 Task: Create a sub task Design and Implement Solution for the task  Implement version control for better code management in the project TracePlan , assign it to team member softage.7@softage.net and update the status of the sub task to  Off Track , set the priority of the sub task to High.
Action: Mouse moved to (51, 305)
Screenshot: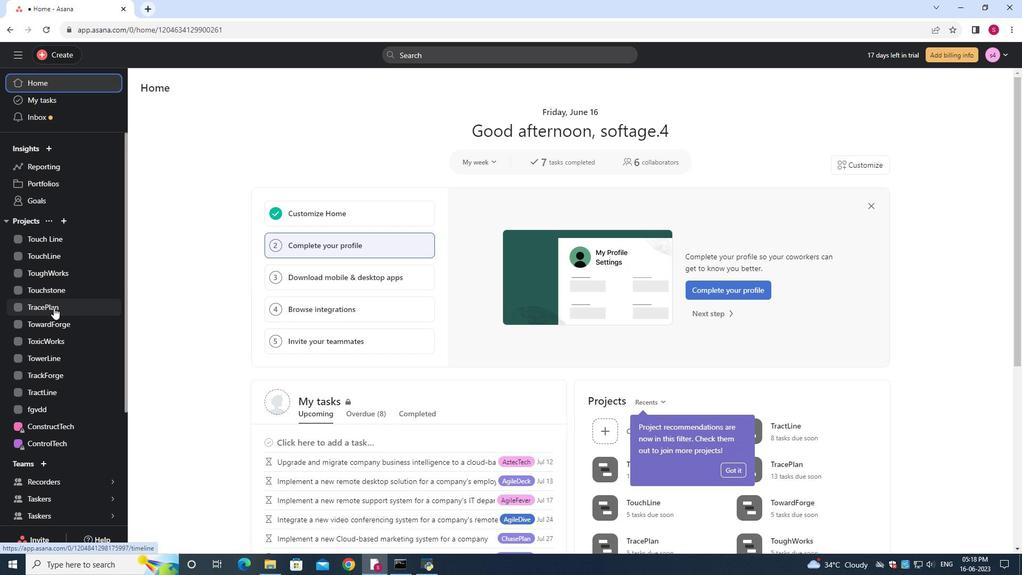 
Action: Mouse pressed left at (51, 305)
Screenshot: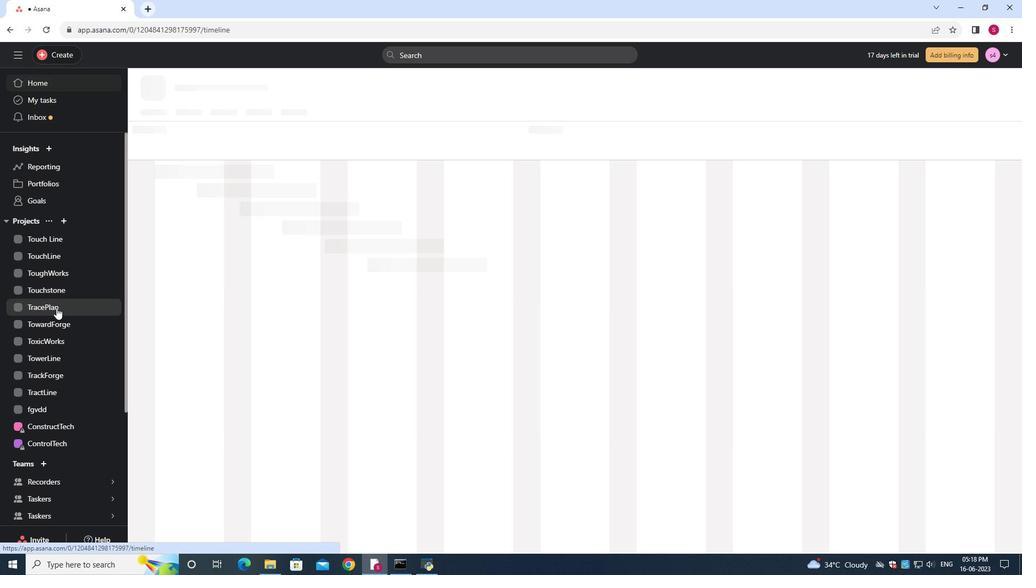 
Action: Mouse moved to (420, 237)
Screenshot: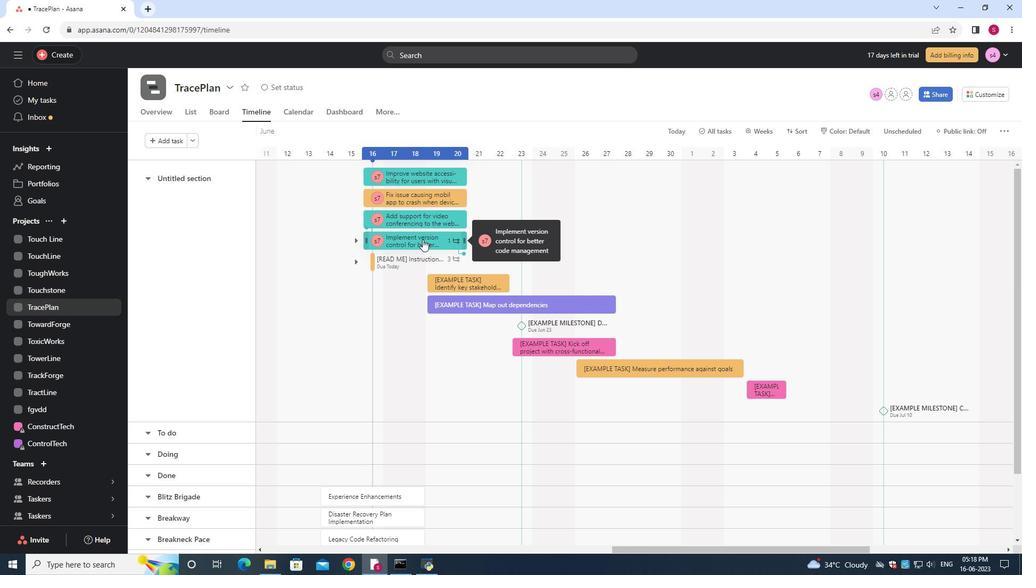 
Action: Mouse pressed left at (420, 237)
Screenshot: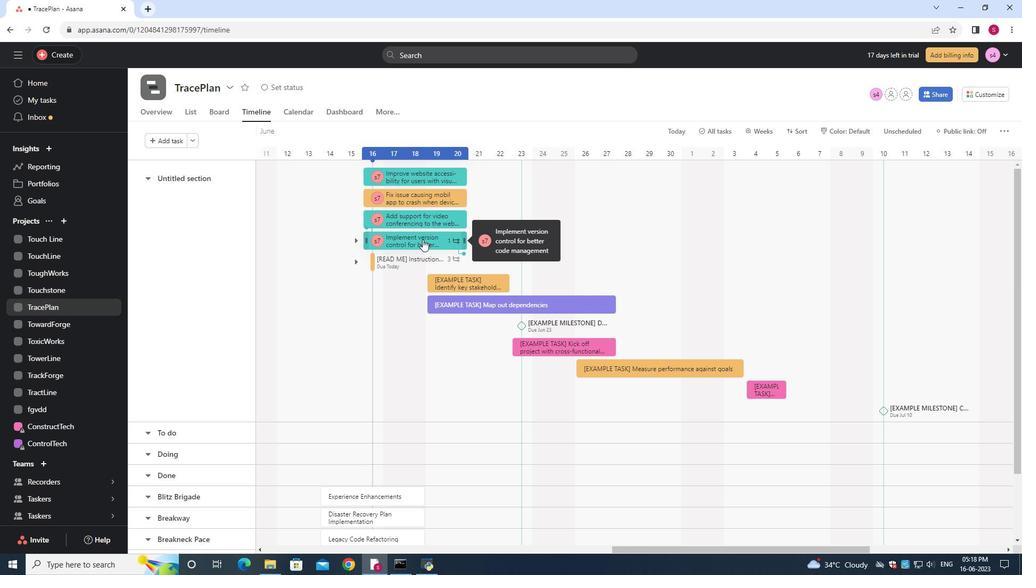 
Action: Mouse moved to (778, 363)
Screenshot: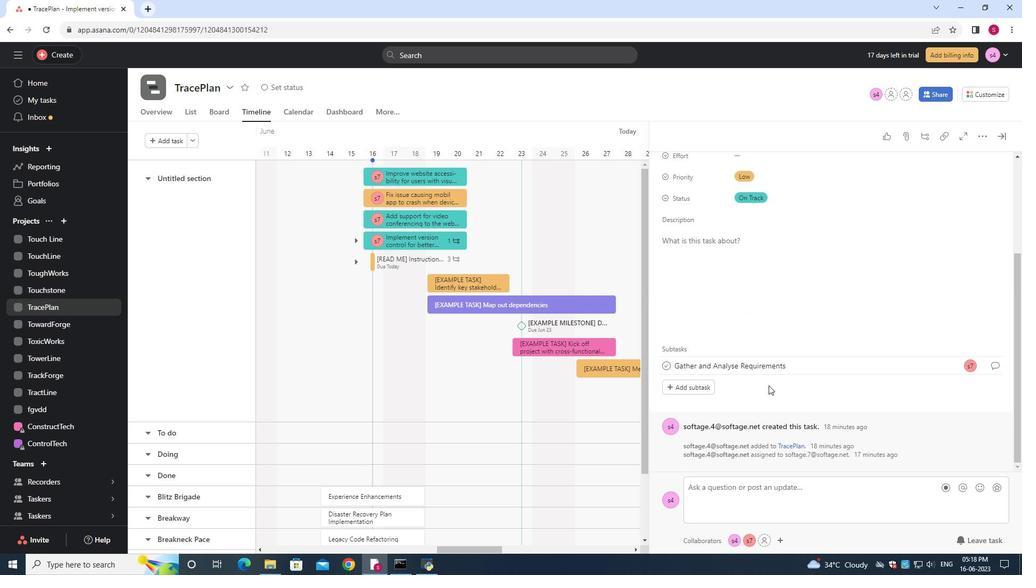 
Action: Mouse scrolled (775, 362) with delta (0, 0)
Screenshot: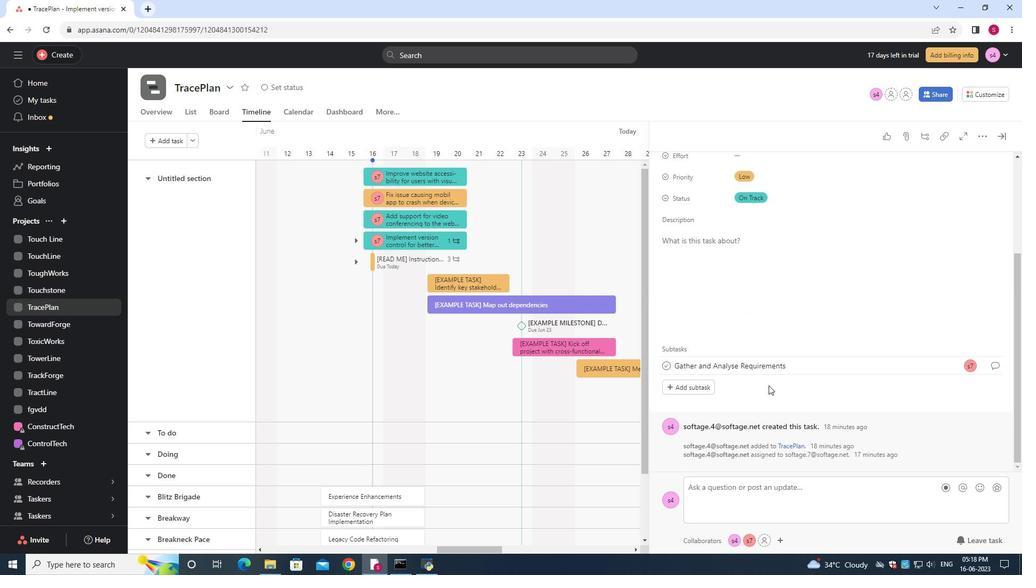 
Action: Mouse moved to (778, 363)
Screenshot: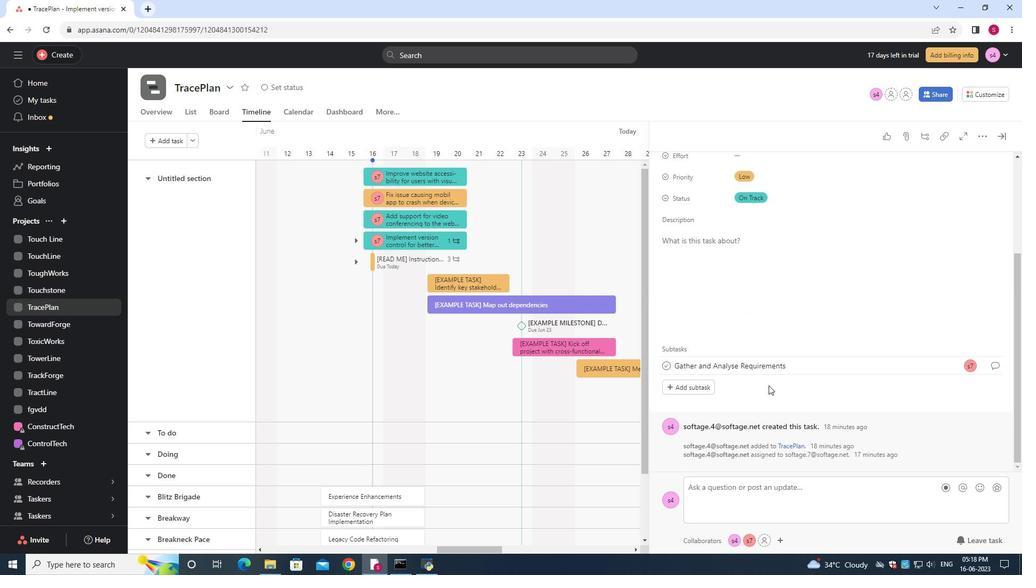 
Action: Mouse scrolled (777, 362) with delta (0, 0)
Screenshot: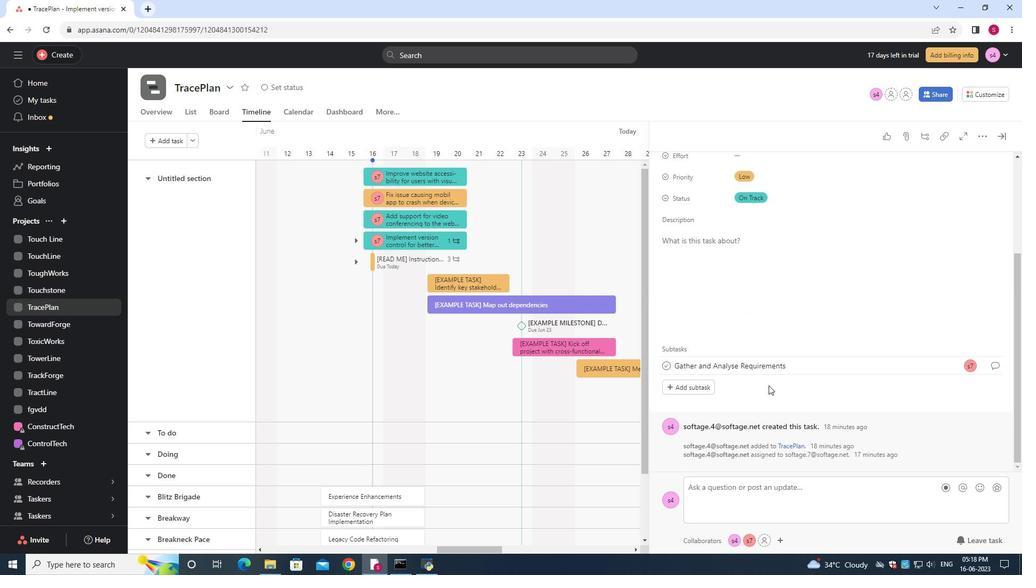 
Action: Mouse moved to (779, 363)
Screenshot: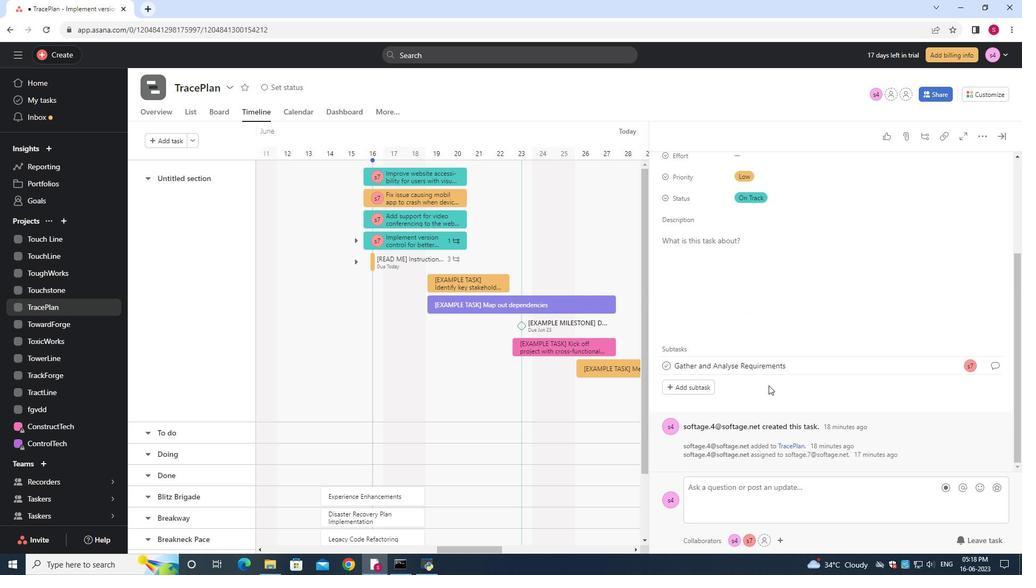 
Action: Mouse scrolled (777, 362) with delta (0, 0)
Screenshot: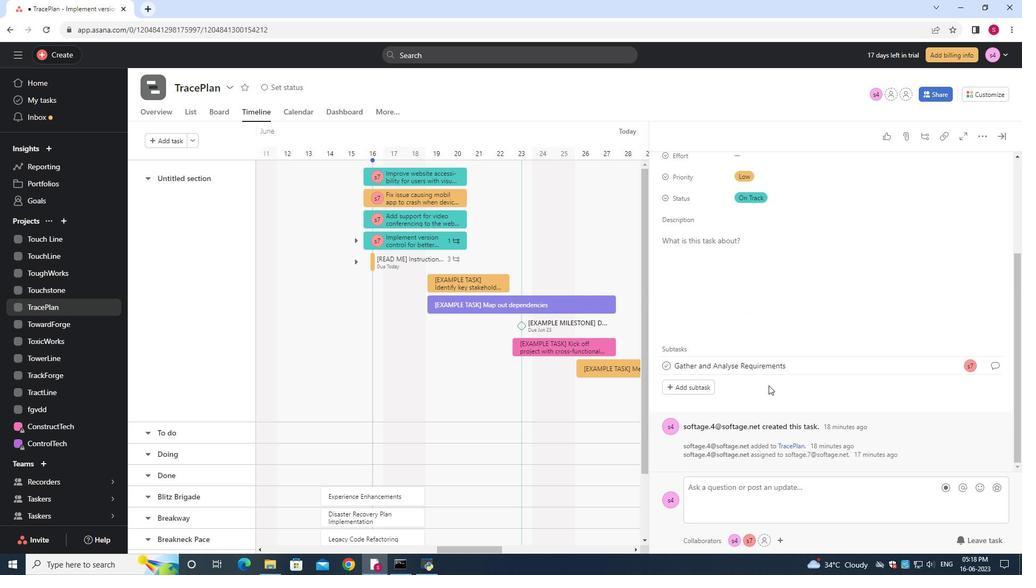 
Action: Mouse moved to (779, 363)
Screenshot: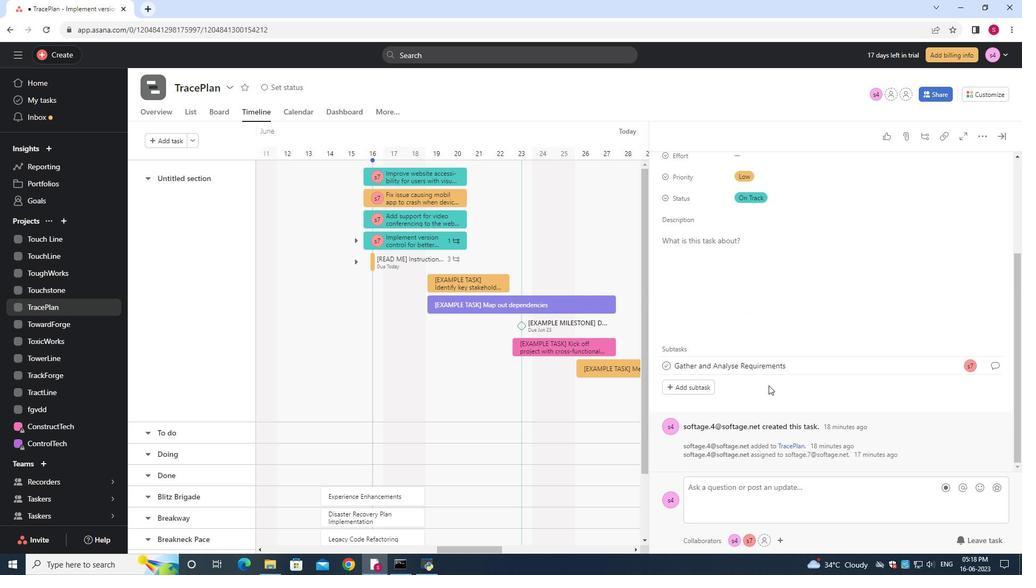
Action: Mouse scrolled (777, 362) with delta (0, 0)
Screenshot: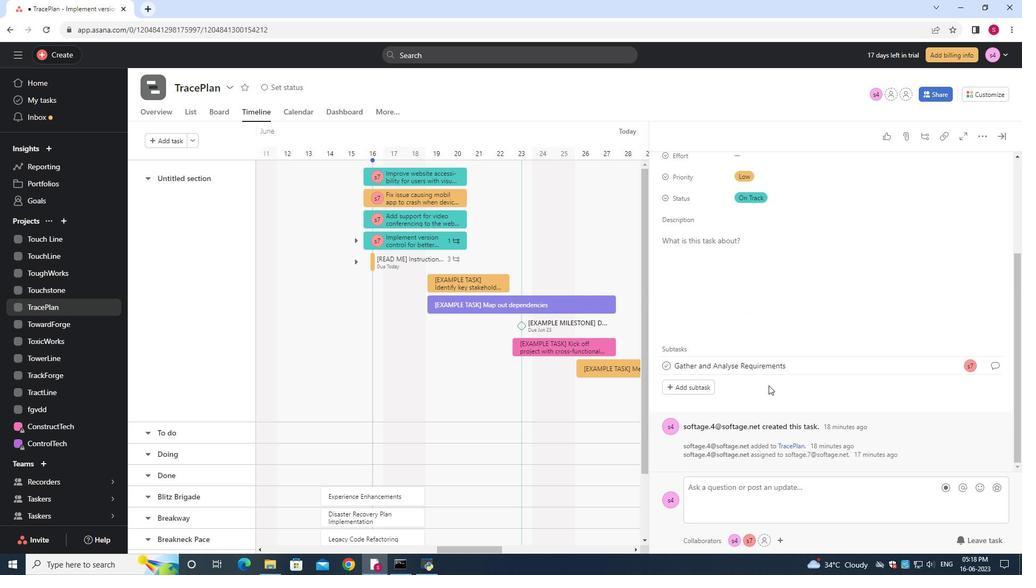 
Action: Mouse moved to (779, 363)
Screenshot: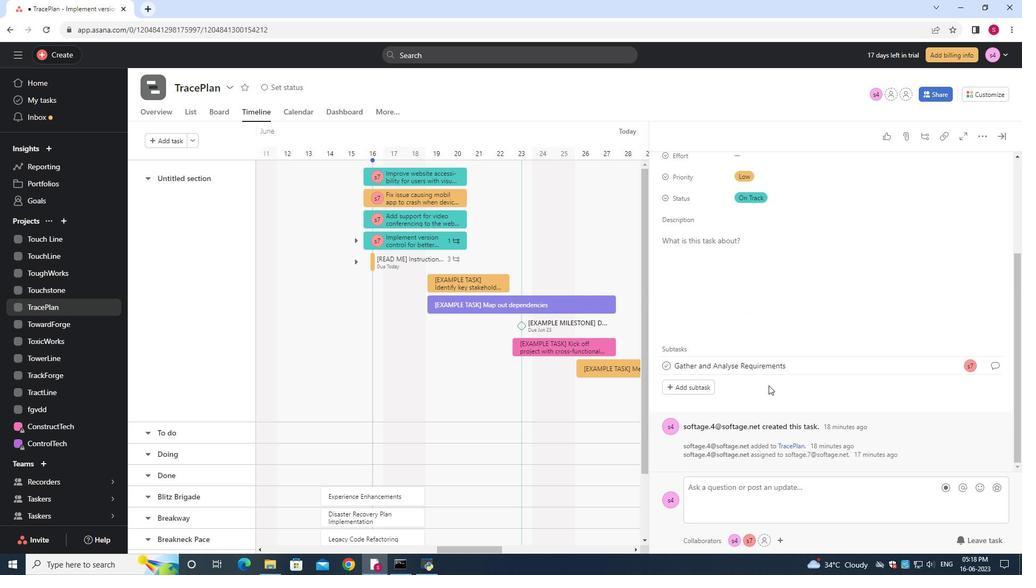 
Action: Mouse scrolled (778, 362) with delta (0, 0)
Screenshot: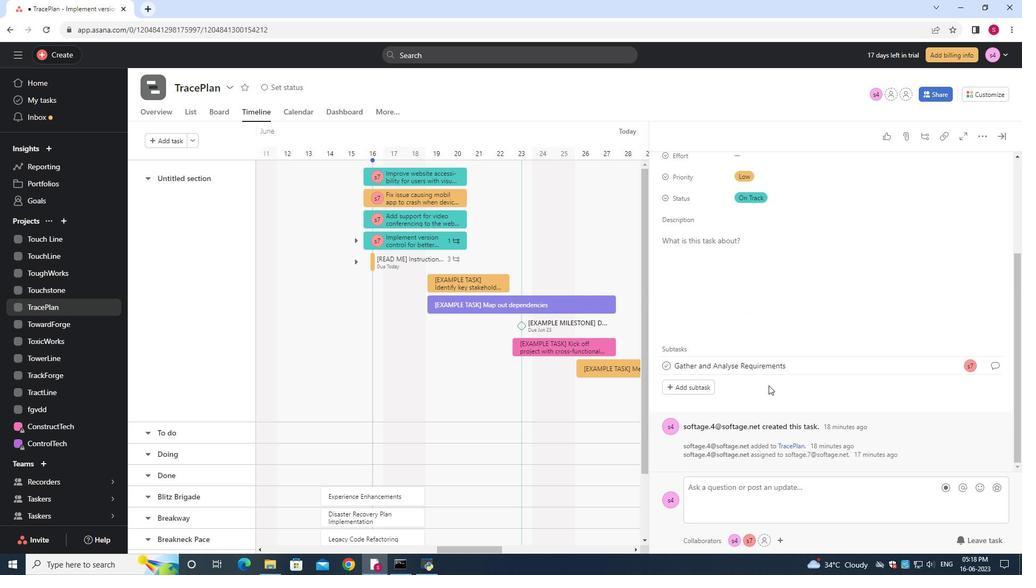 
Action: Mouse moved to (780, 363)
Screenshot: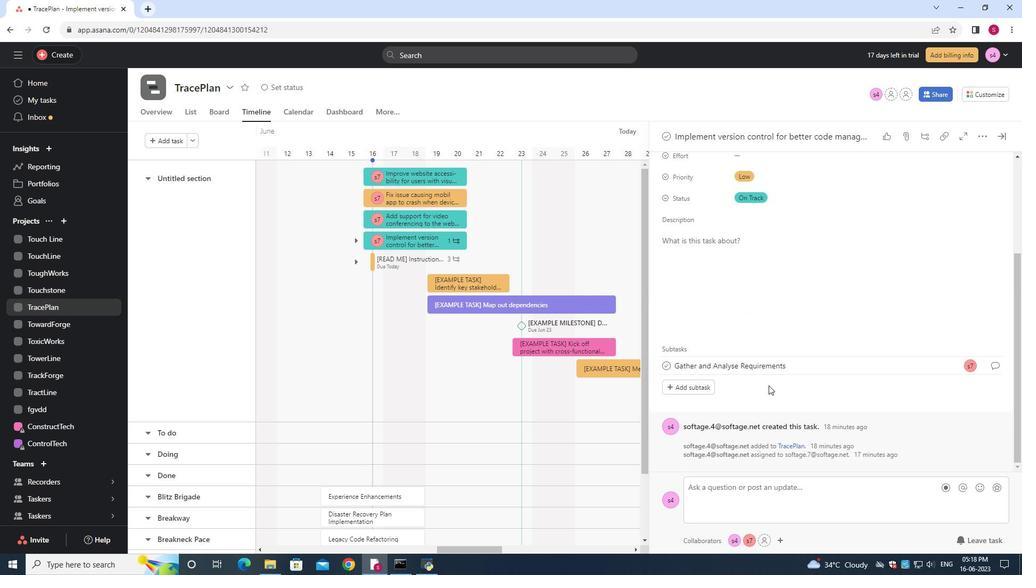 
Action: Mouse scrolled (778, 362) with delta (0, 0)
Screenshot: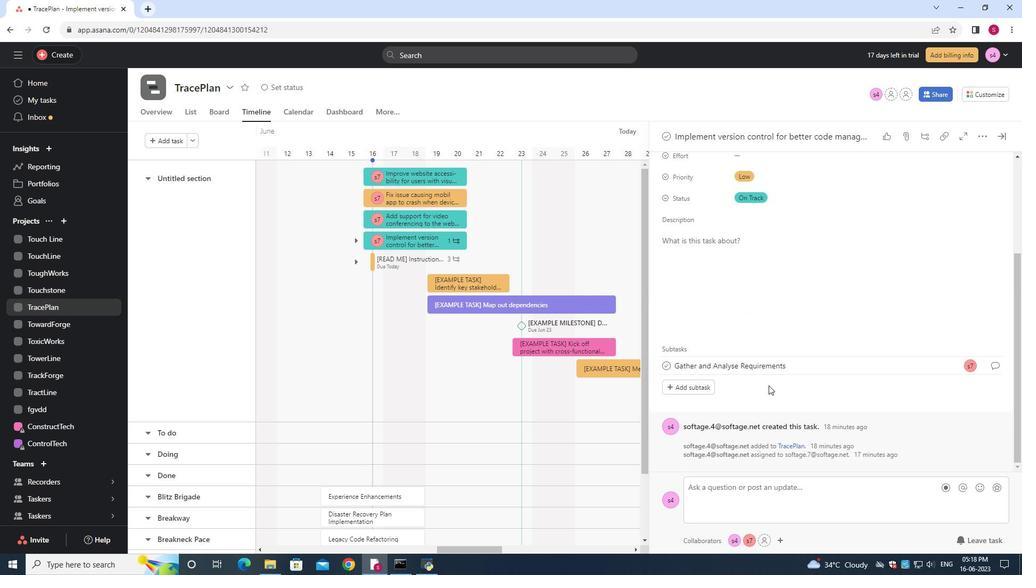 
Action: Mouse moved to (780, 363)
Screenshot: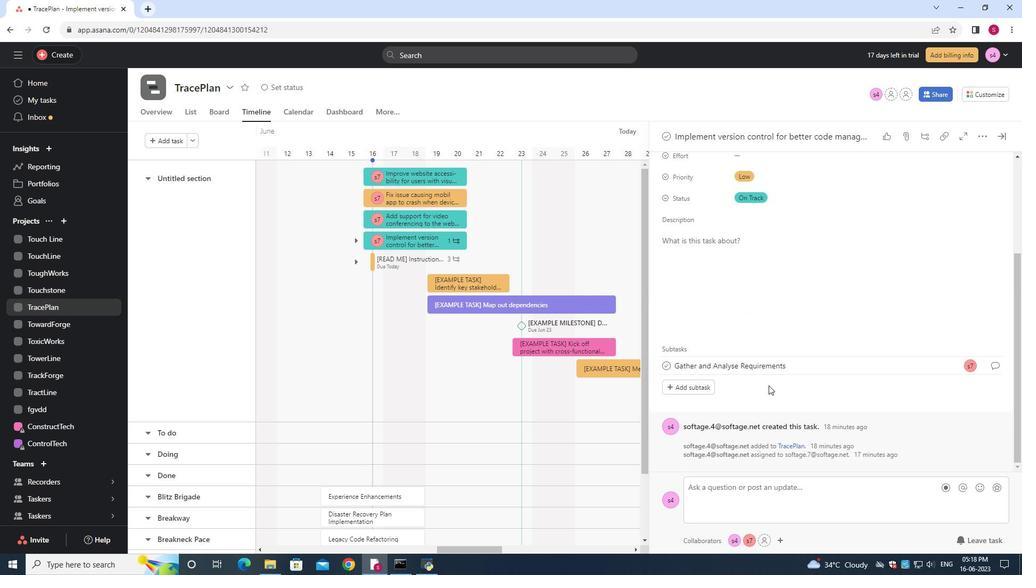 
Action: Mouse scrolled (778, 362) with delta (0, 0)
Screenshot: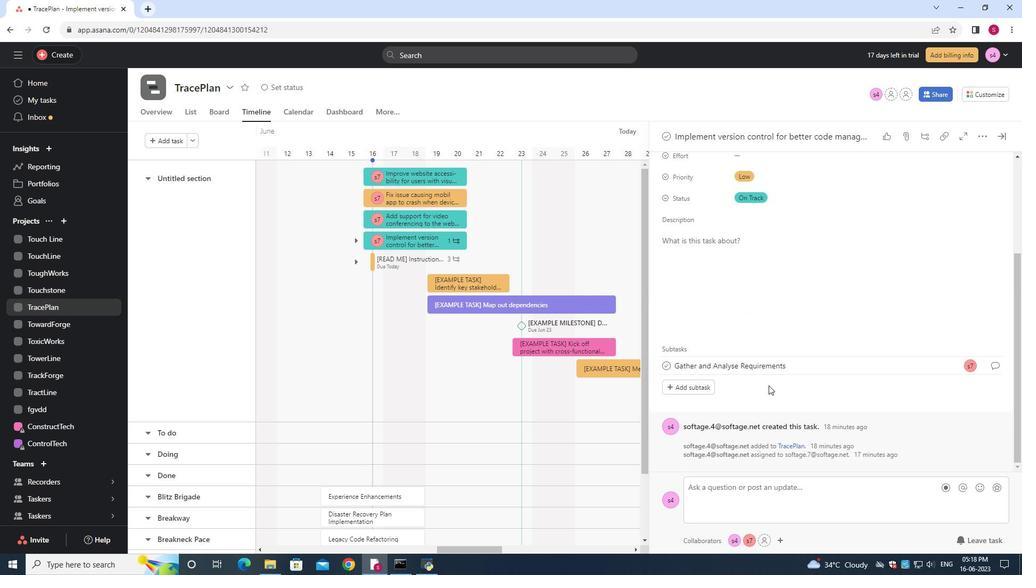 
Action: Mouse scrolled (779, 362) with delta (0, 0)
Screenshot: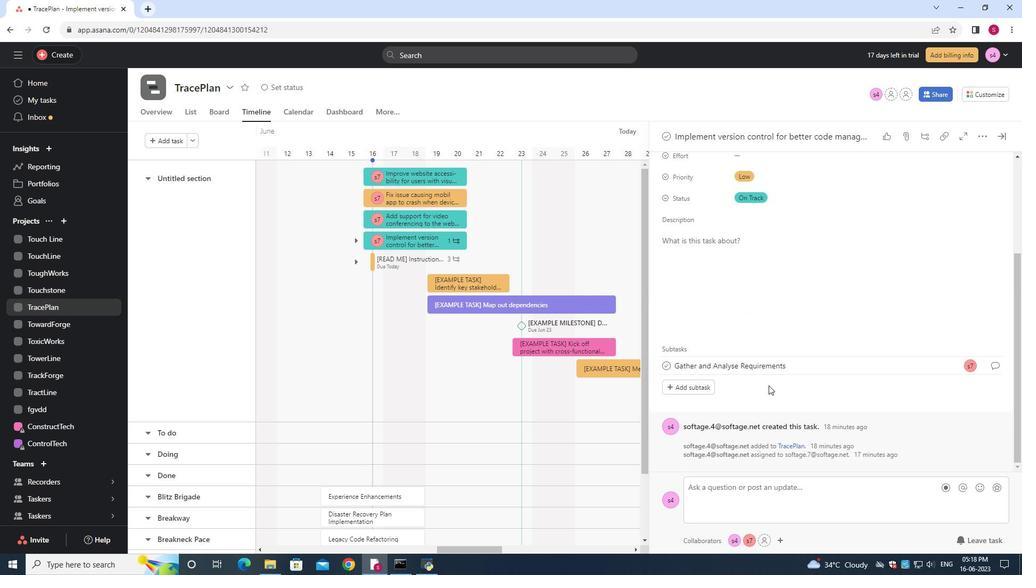 
Action: Mouse moved to (686, 387)
Screenshot: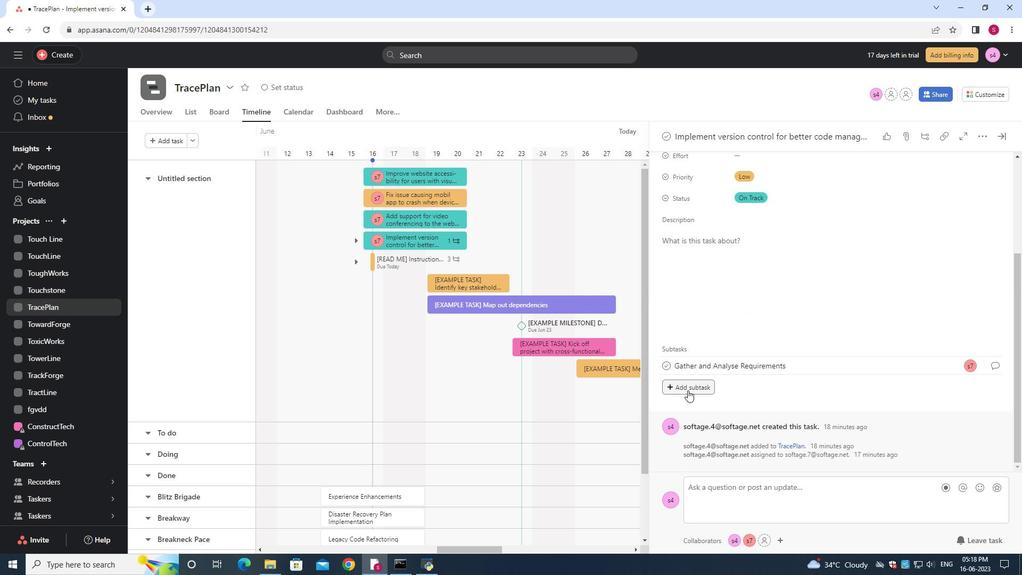 
Action: Mouse pressed left at (686, 387)
Screenshot: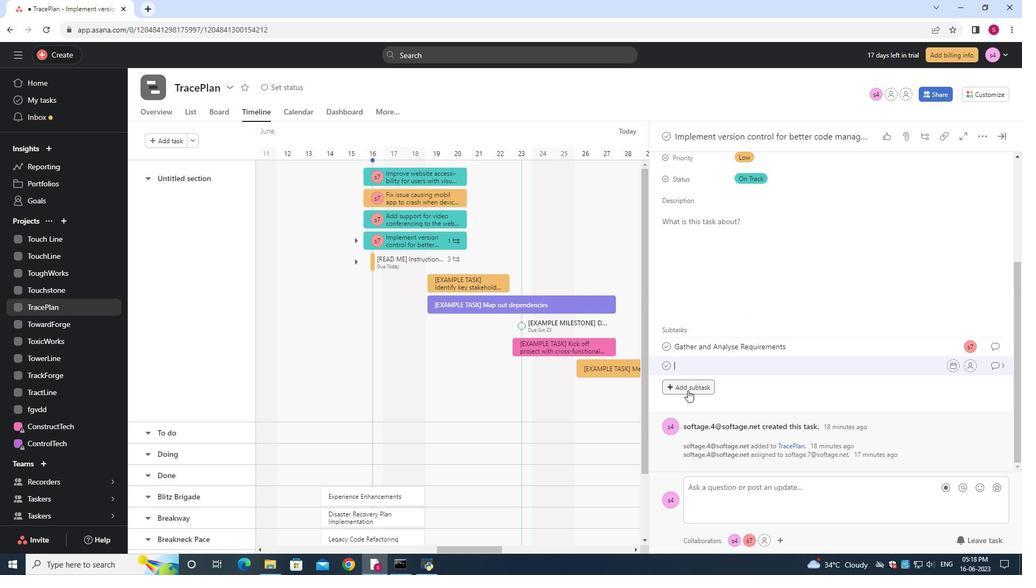 
Action: Mouse moved to (686, 388)
Screenshot: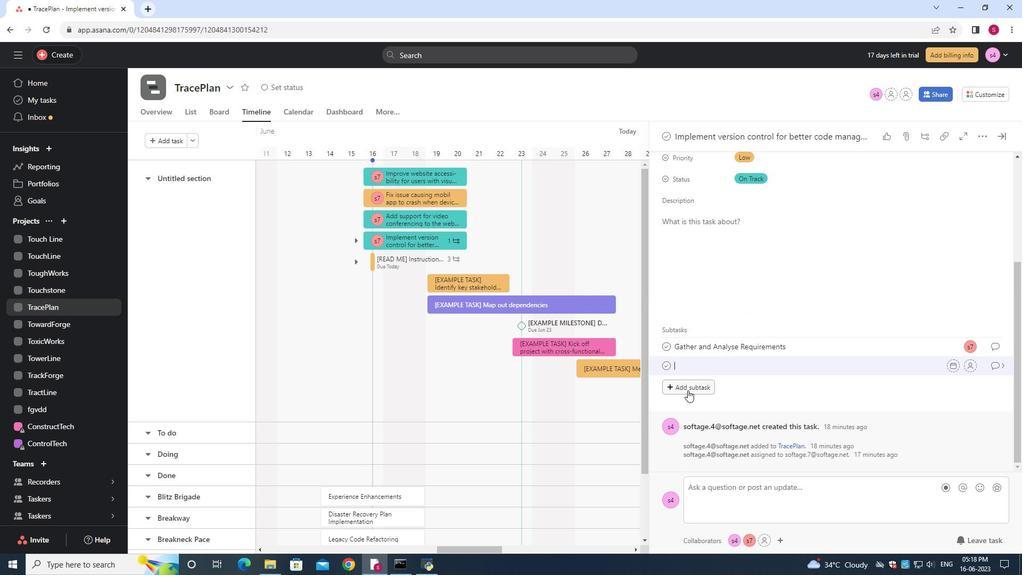 
Action: Key pressed <Key.shift><Key.shift><Key.shift><Key.shift><Key.shift><Key.shift><Key.shift><Key.shift><Key.shift><Key.shift><Key.shift><Key.shift><Key.shift><Key.shift><Key.shift><Key.shift><Key.shift><Key.shift><Key.shift><Key.shift><Key.shift><Key.shift><Key.shift><Key.shift><Key.shift>Design<Key.space><Key.shift>and<Key.space><Key.shift><Key.shift><Key.shift><Key.shift><Key.shift><Key.shift><Key.shift><Key.shift><Key.shift><Key.shift><Key.shift><Key.shift><Key.shift><Key.shift><Key.shift><Key.shift><Key.shift><Key.shift><Key.shift><Key.shift><Key.shift><Key.shift><Key.shift><Key.shift><Key.shift><Key.shift><Key.shift><Key.shift><Key.shift><Key.shift><Key.shift><Key.shift>Implement<Key.space><Key.shift>Solution<Key.space>
Screenshot: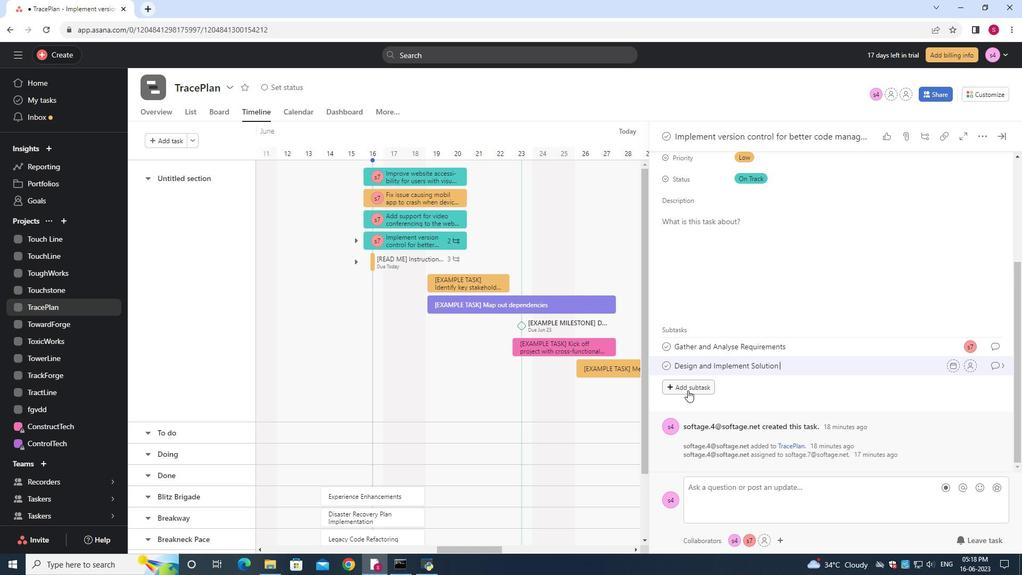 
Action: Mouse moved to (968, 363)
Screenshot: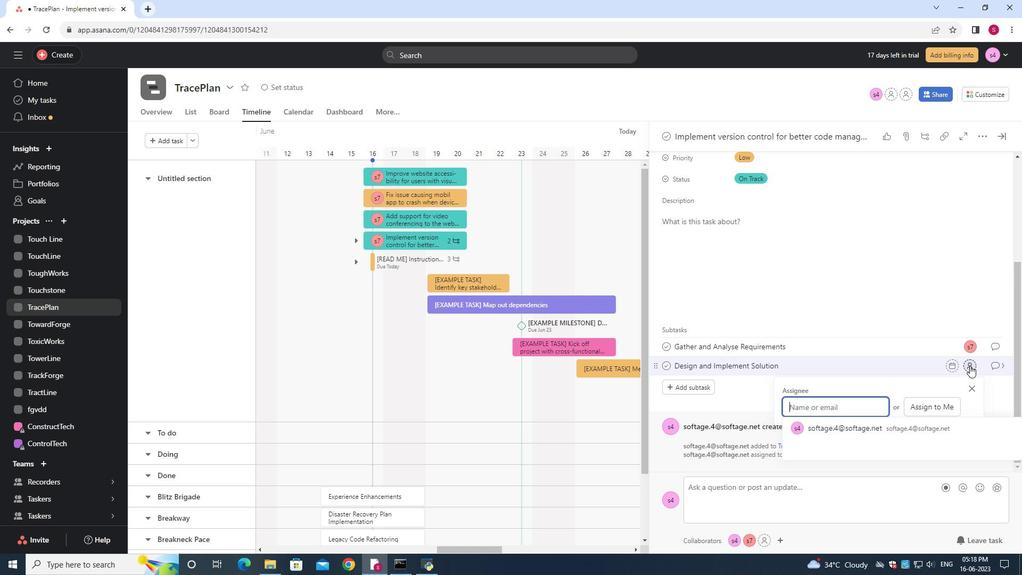 
Action: Mouse pressed left at (968, 363)
Screenshot: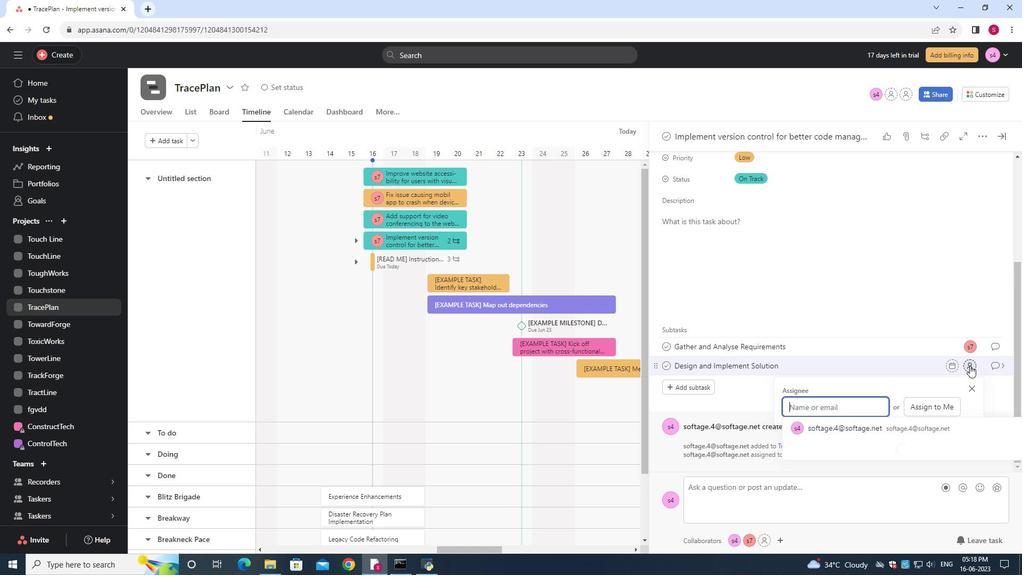 
Action: Mouse moved to (968, 362)
Screenshot: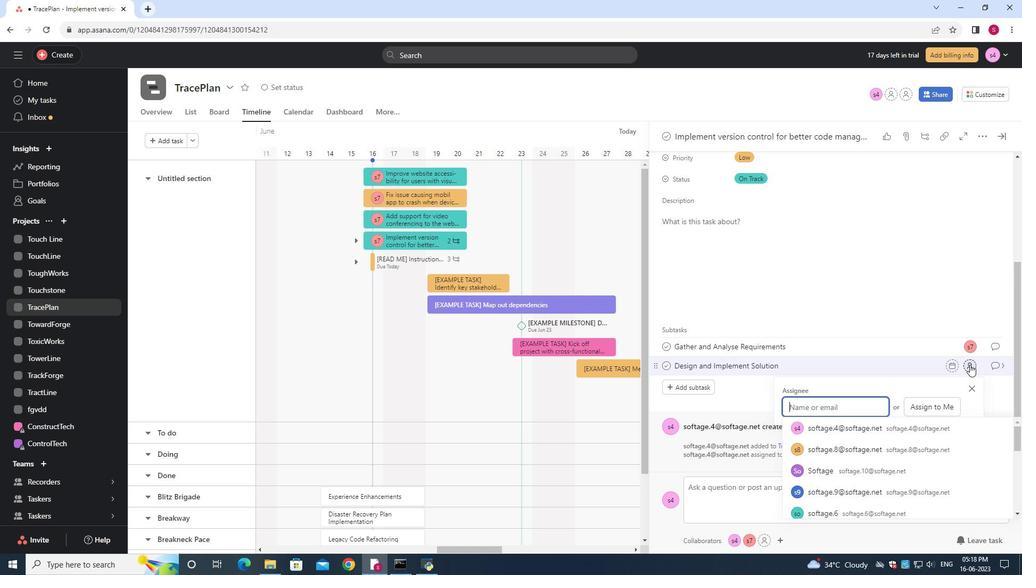 
Action: Key pressed softage.7<Key.shift>@softage.net
Screenshot: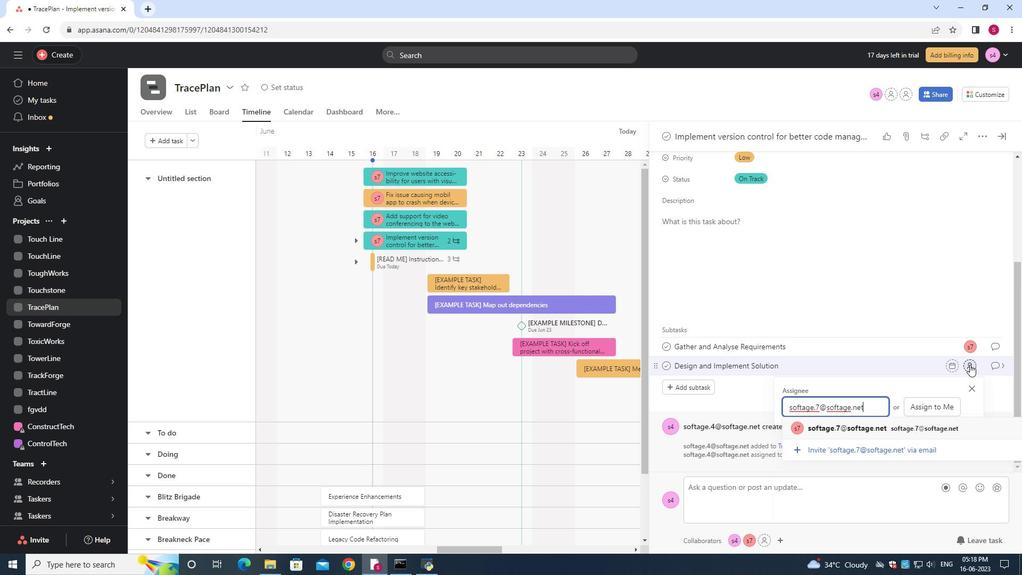 
Action: Mouse moved to (865, 425)
Screenshot: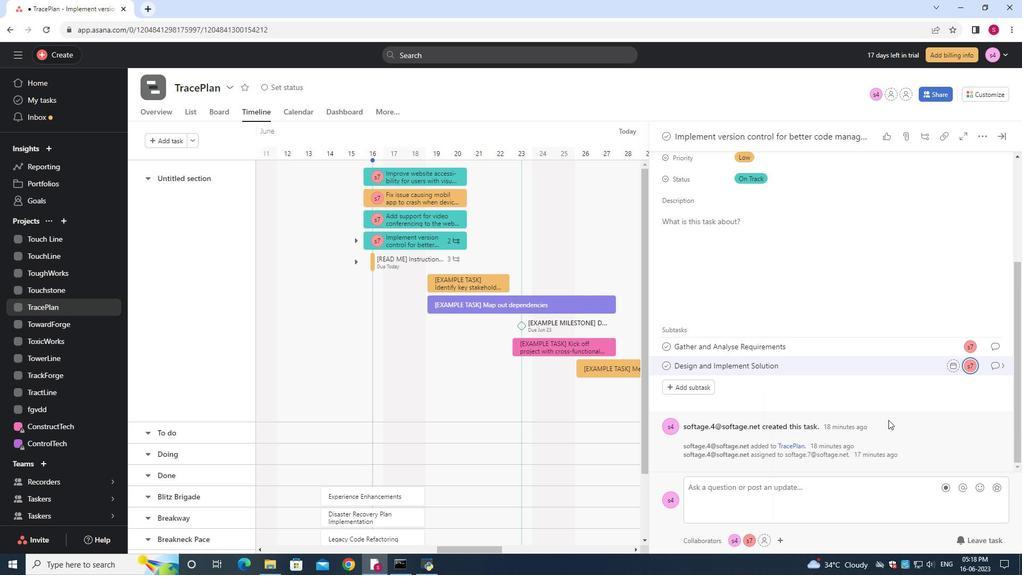 
Action: Mouse pressed left at (865, 425)
Screenshot: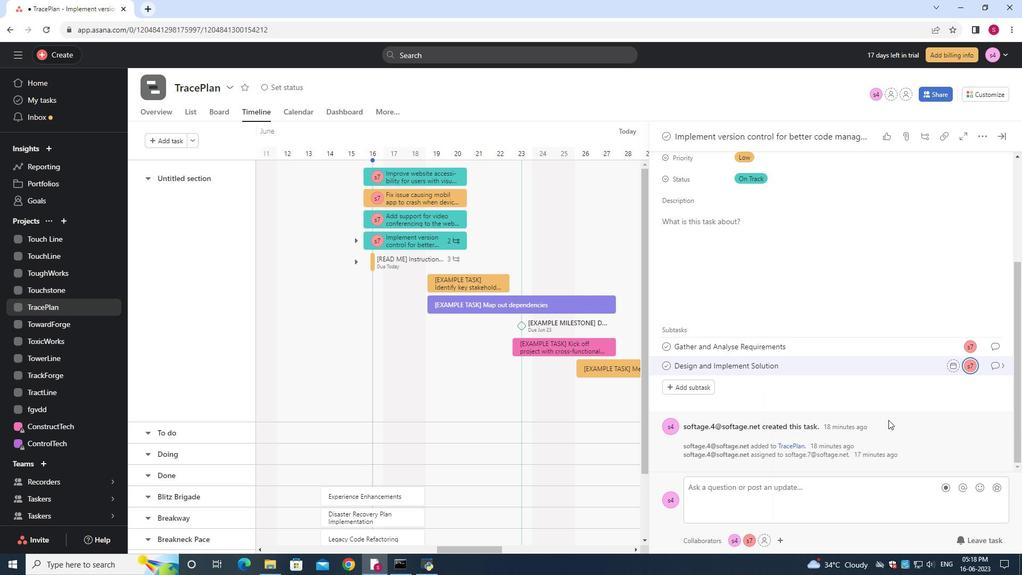 
Action: Mouse moved to (1002, 361)
Screenshot: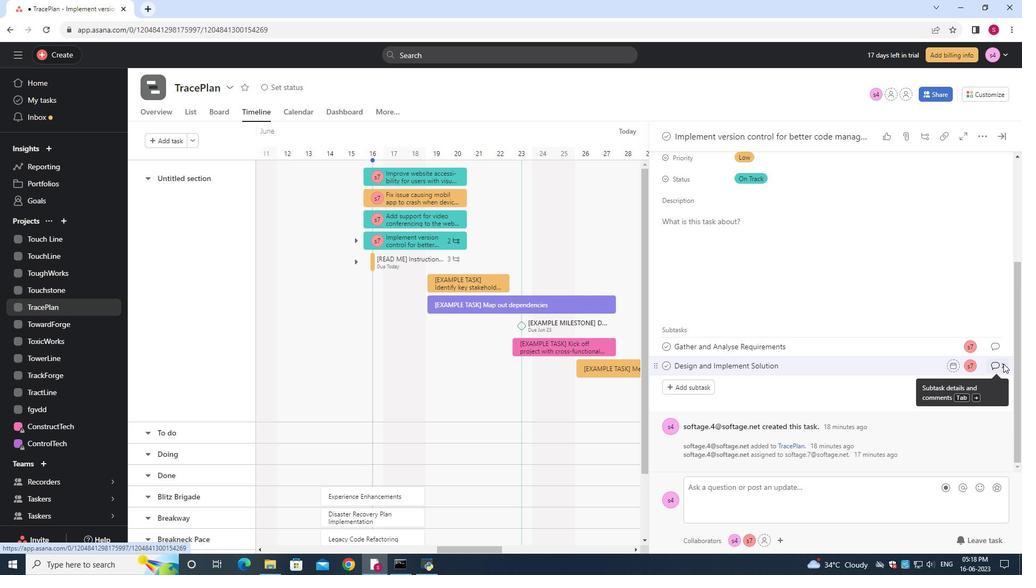 
Action: Mouse pressed left at (1002, 361)
Screenshot: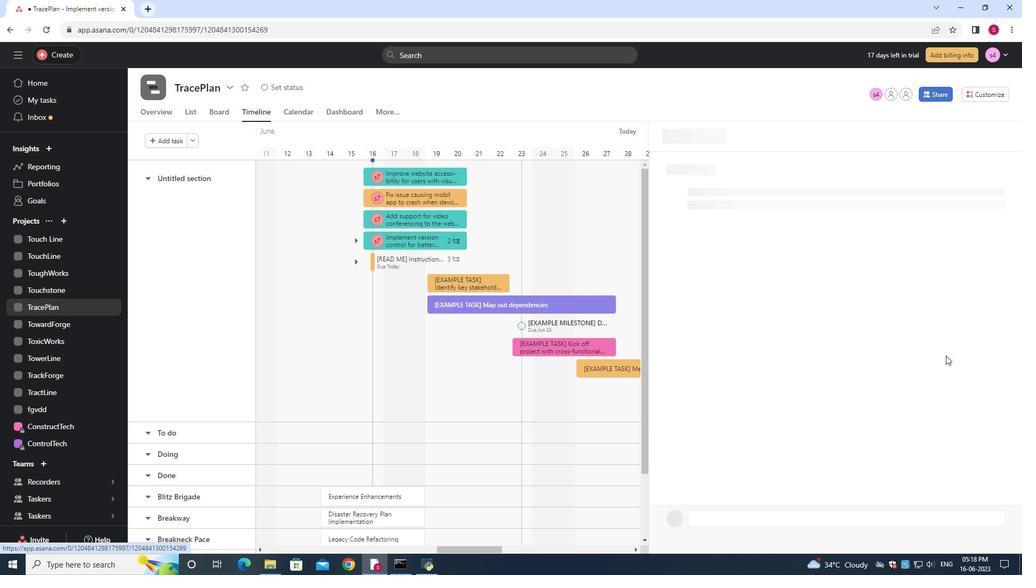 
Action: Mouse moved to (700, 284)
Screenshot: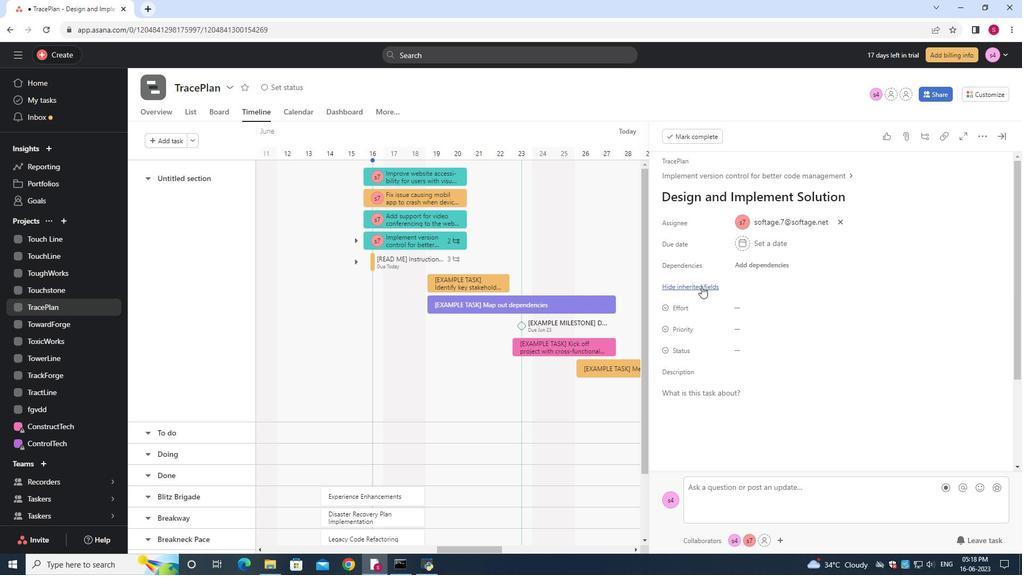 
Action: Mouse pressed left at (700, 284)
Screenshot: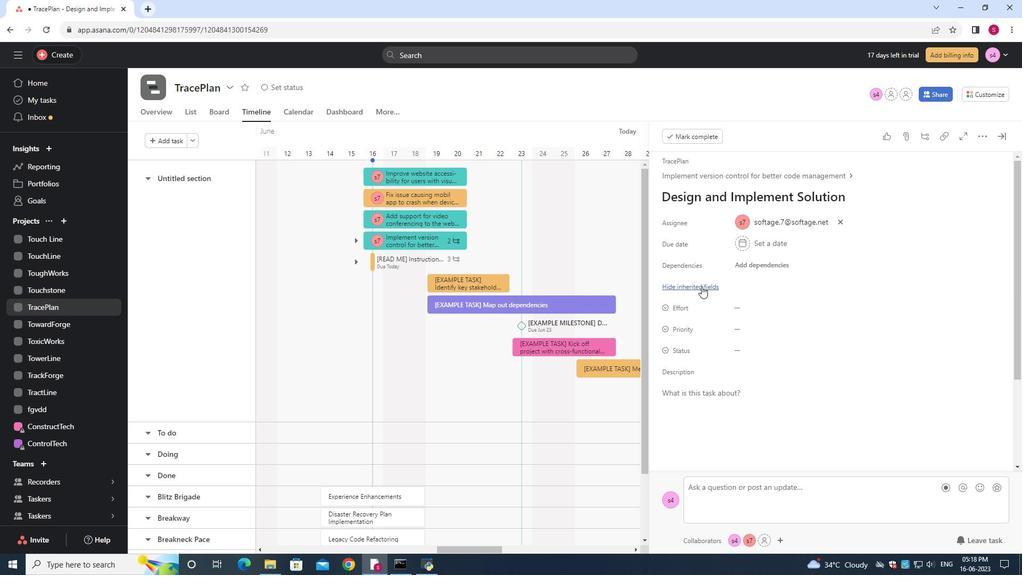 
Action: Mouse moved to (744, 349)
Screenshot: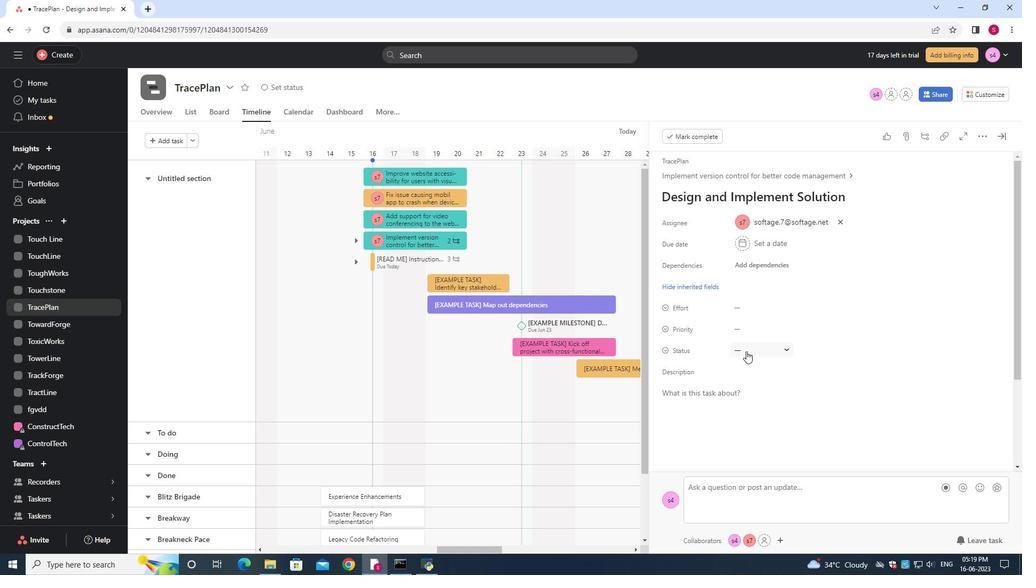 
Action: Mouse pressed left at (744, 349)
Screenshot: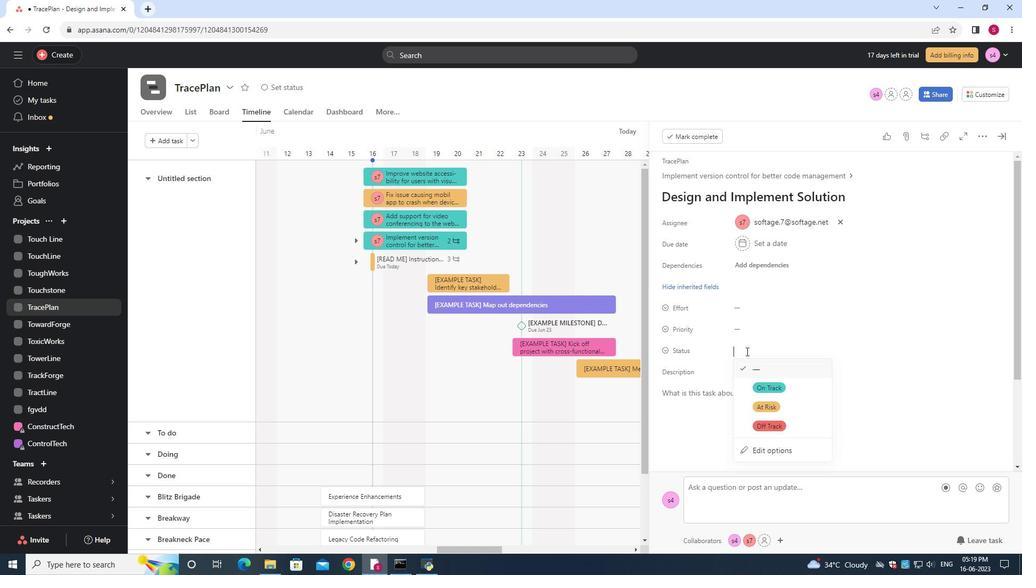 
Action: Mouse moved to (768, 380)
Screenshot: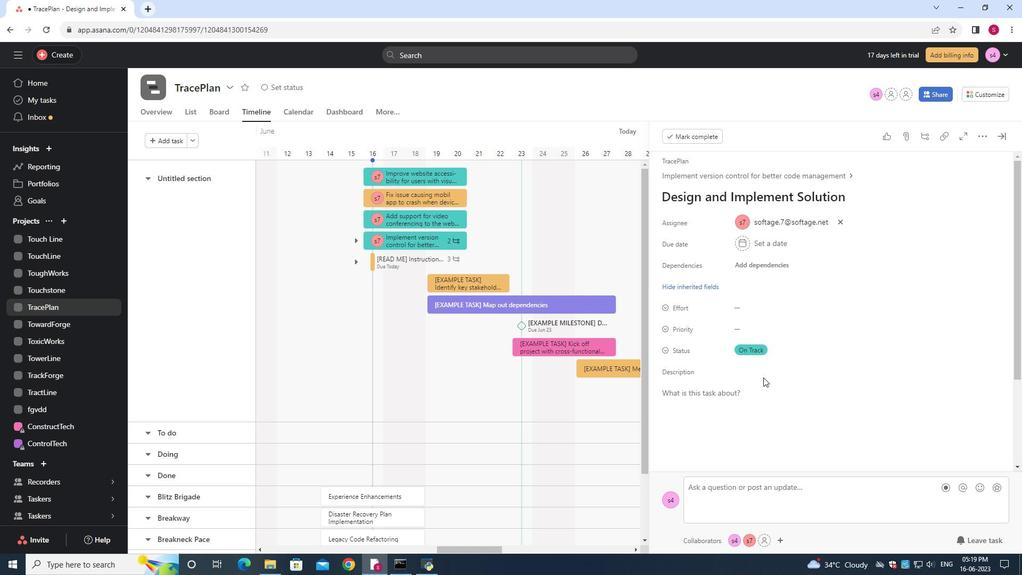 
Action: Mouse pressed left at (768, 380)
Screenshot: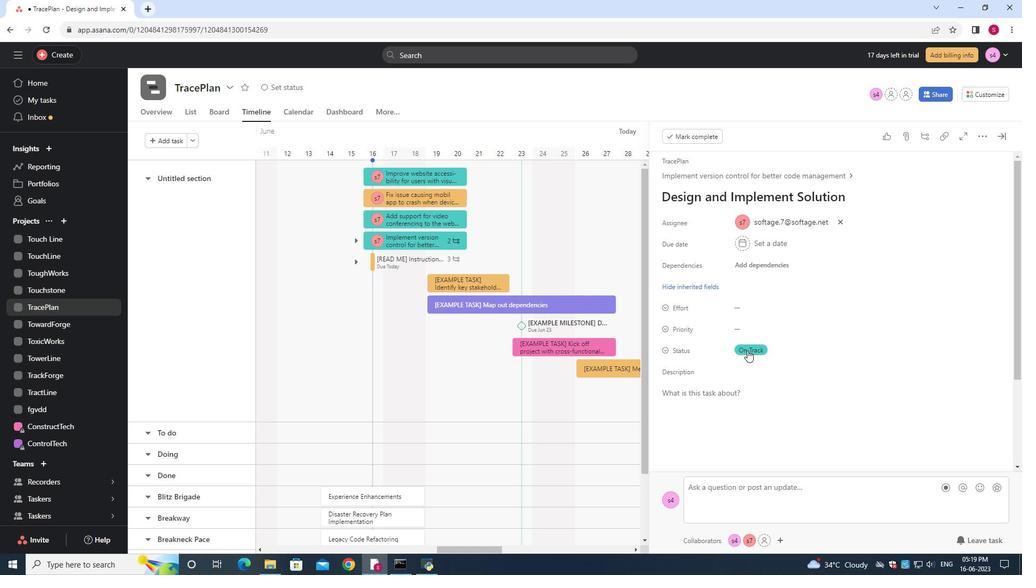 
Action: Mouse moved to (745, 329)
Screenshot: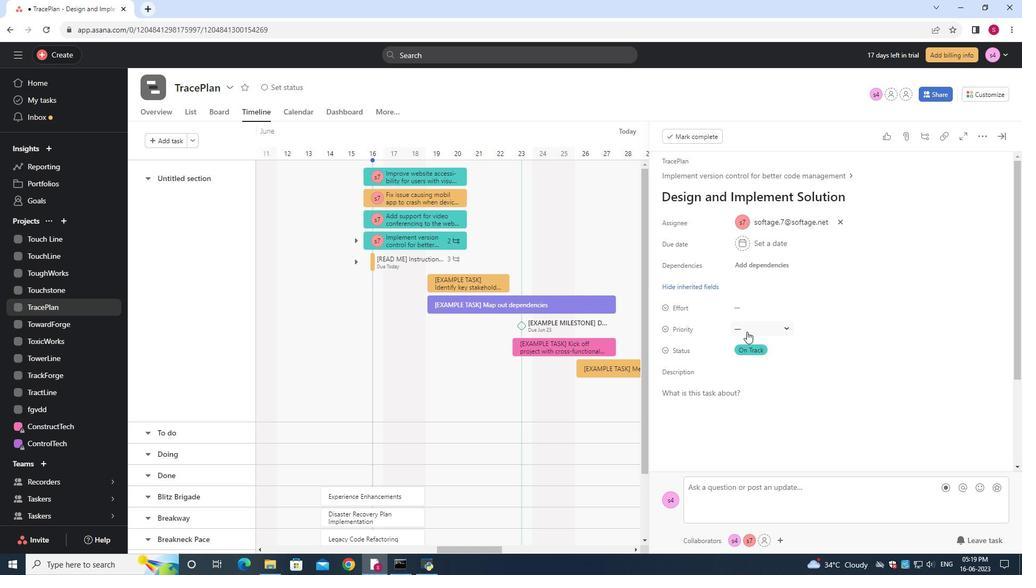 
Action: Mouse pressed left at (745, 329)
Screenshot: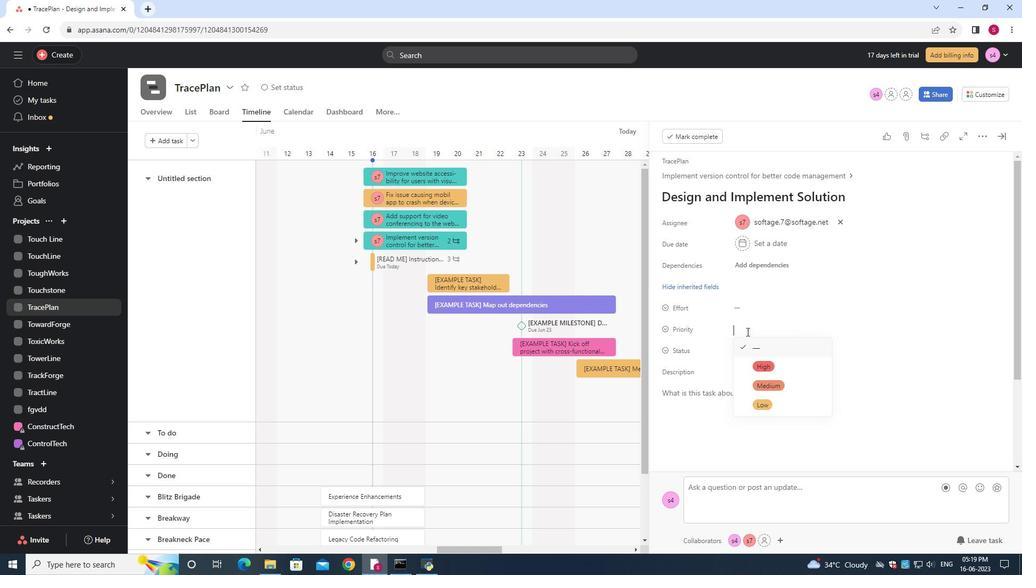 
Action: Mouse moved to (764, 367)
Screenshot: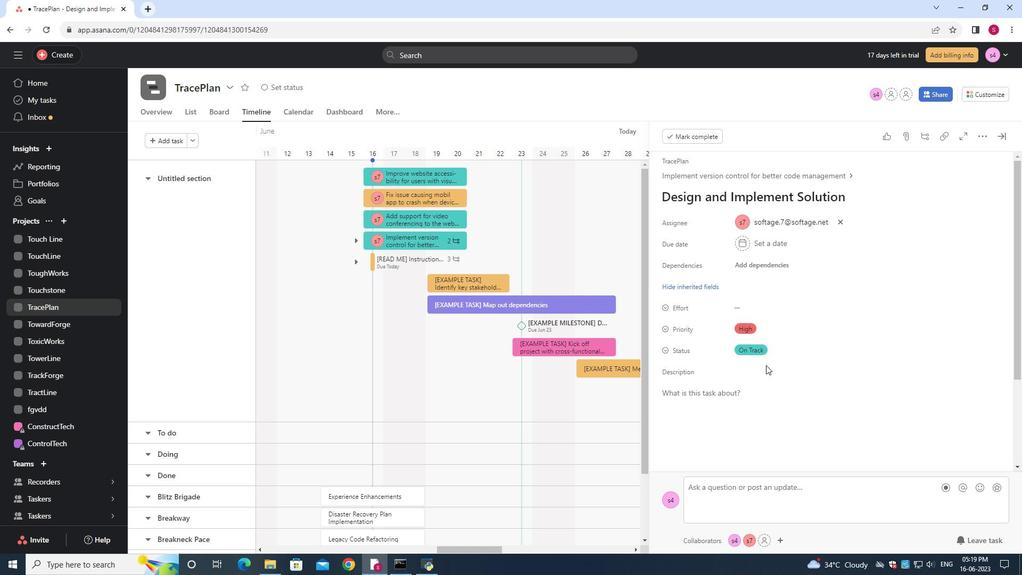 
Action: Mouse pressed left at (764, 367)
Screenshot: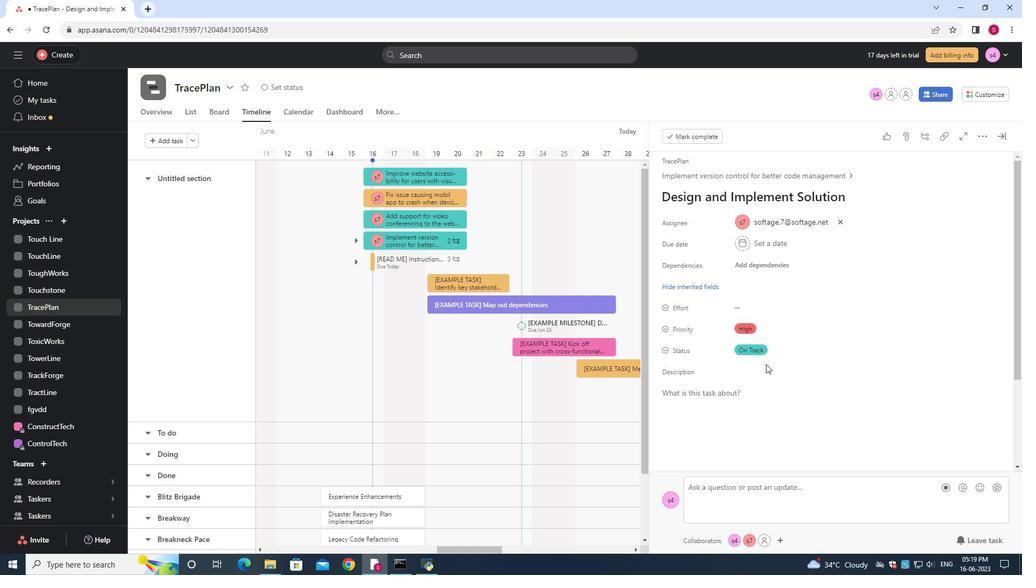 
Action: Mouse moved to (764, 362)
Screenshot: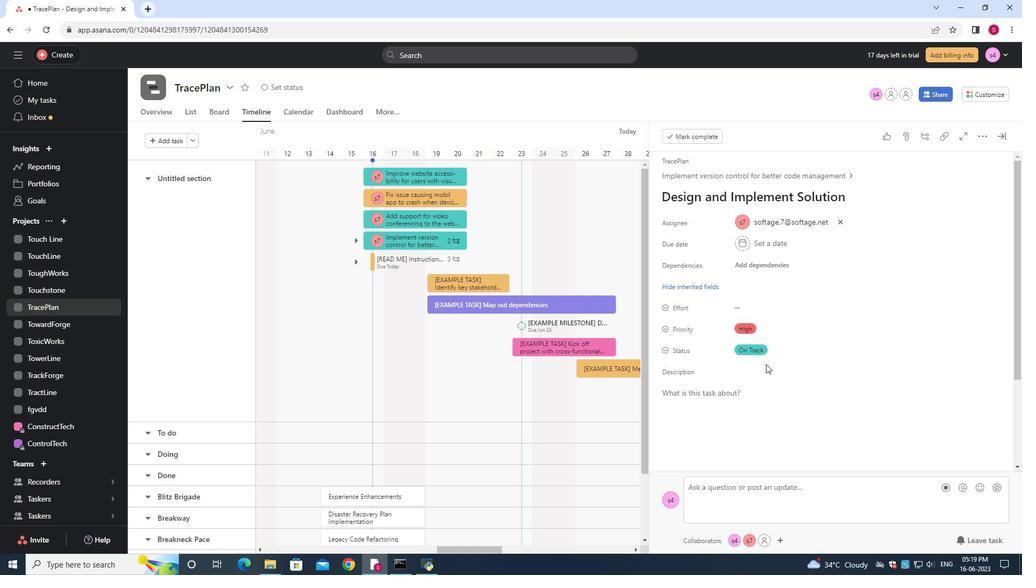 
